 Task: Create a due date automation trigger when advanced on, on the wednesday of the week before a card is due add dates due in less than 1 working days at 11:00 AM.
Action: Mouse moved to (1038, 86)
Screenshot: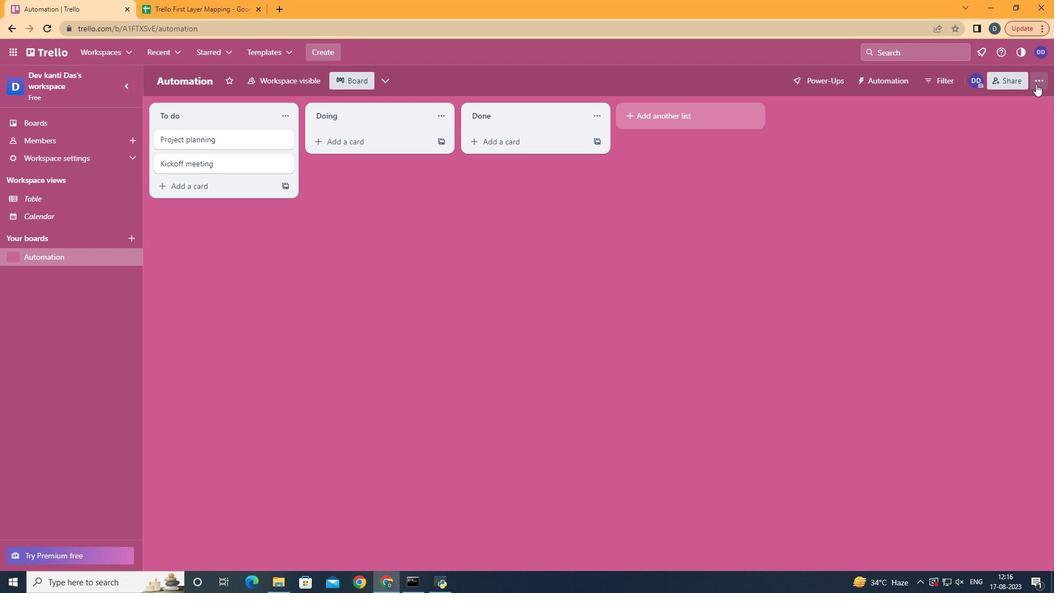 
Action: Mouse pressed left at (1038, 86)
Screenshot: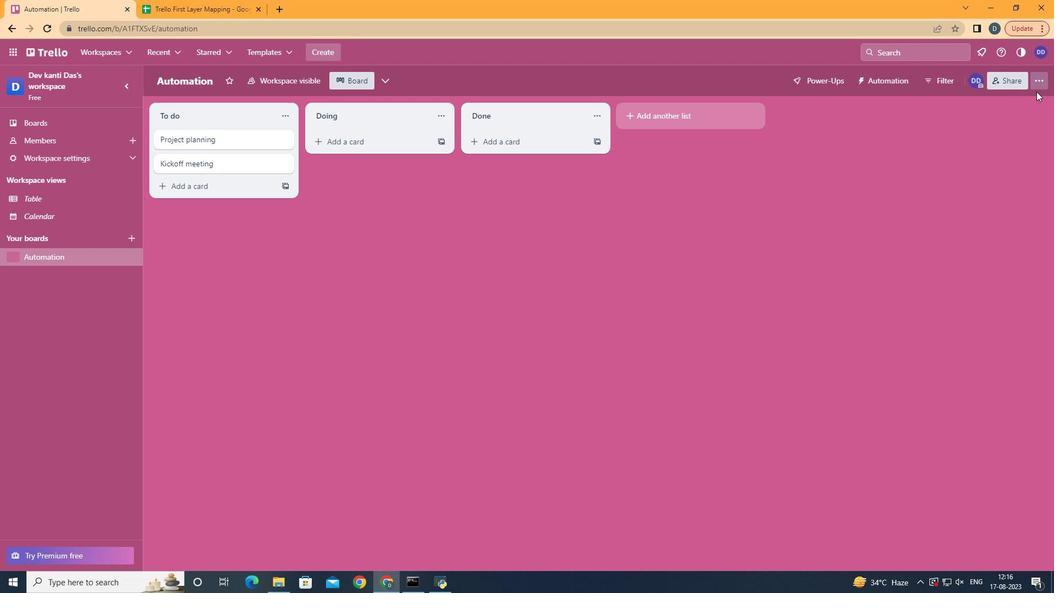 
Action: Mouse moved to (991, 241)
Screenshot: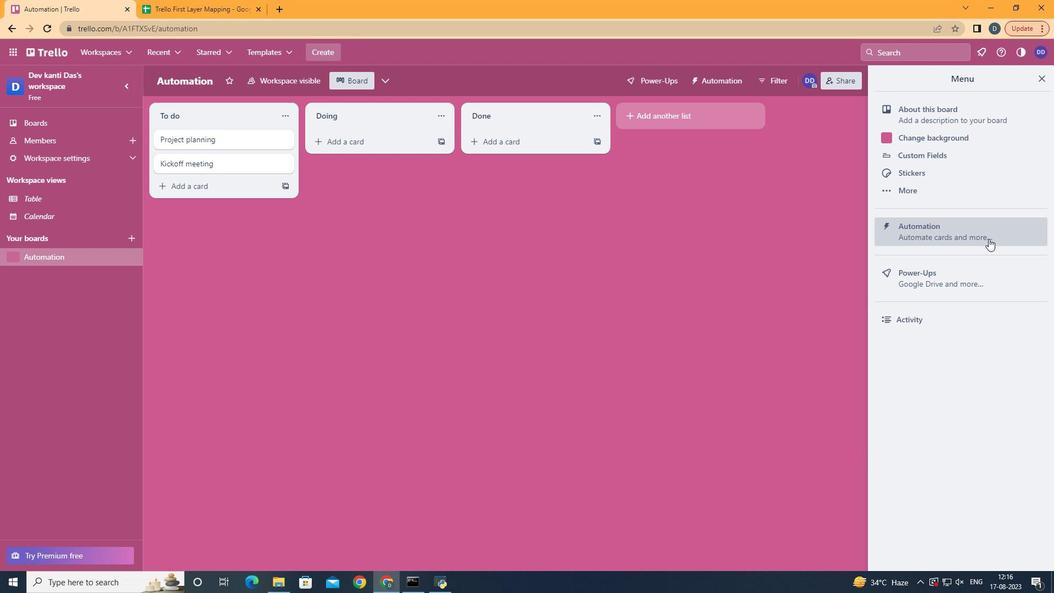 
Action: Mouse pressed left at (991, 241)
Screenshot: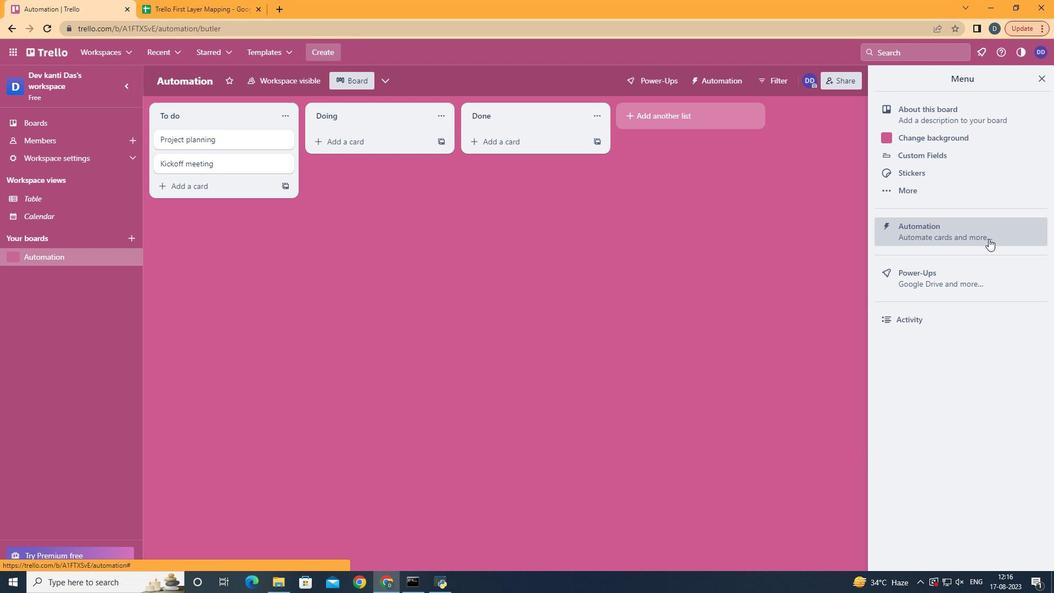 
Action: Mouse moved to (238, 223)
Screenshot: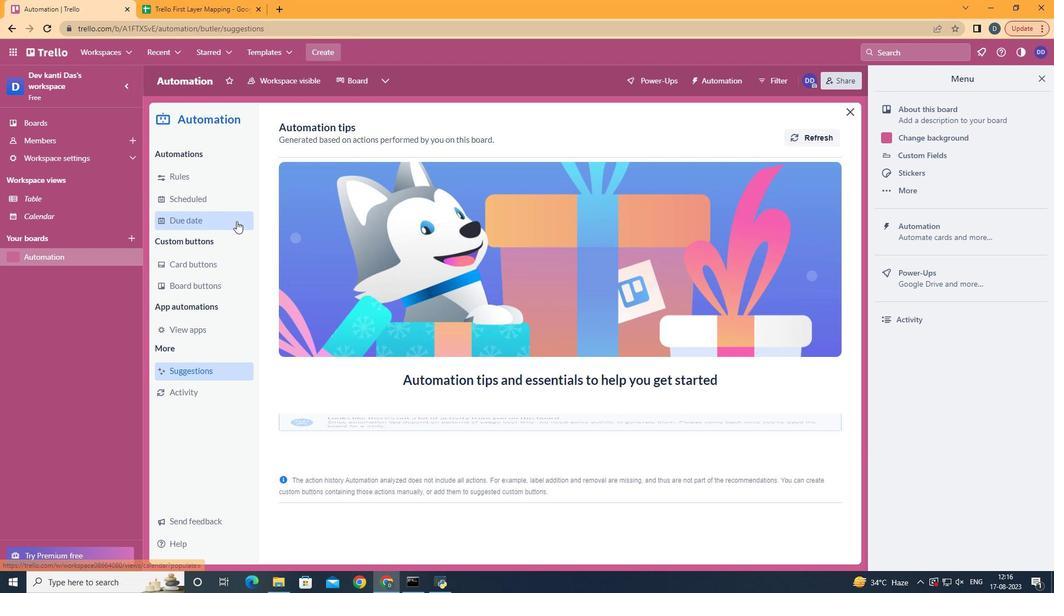 
Action: Mouse pressed left at (238, 223)
Screenshot: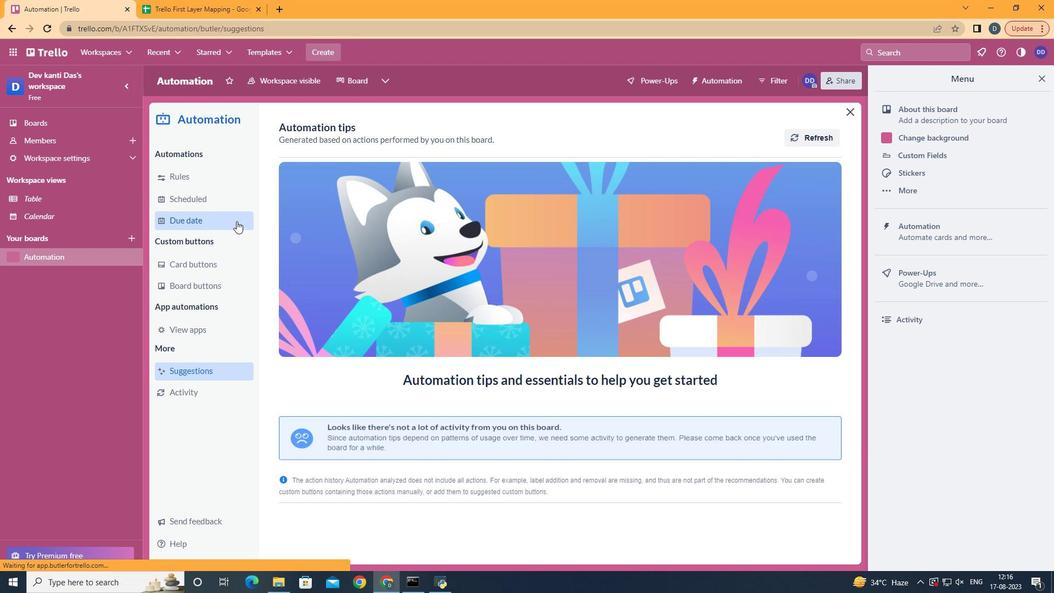 
Action: Mouse moved to (773, 136)
Screenshot: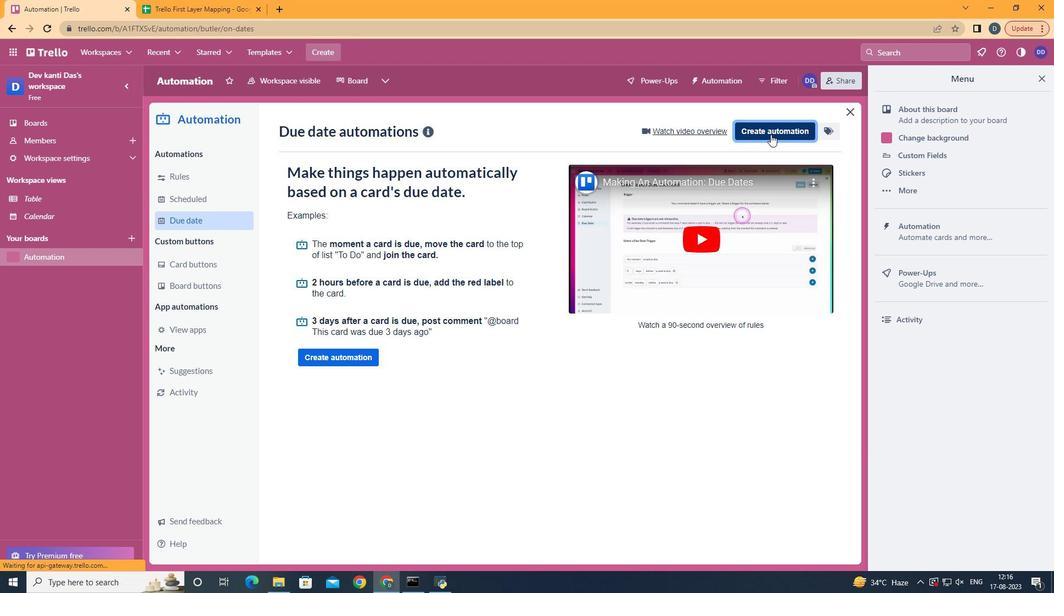 
Action: Mouse pressed left at (773, 136)
Screenshot: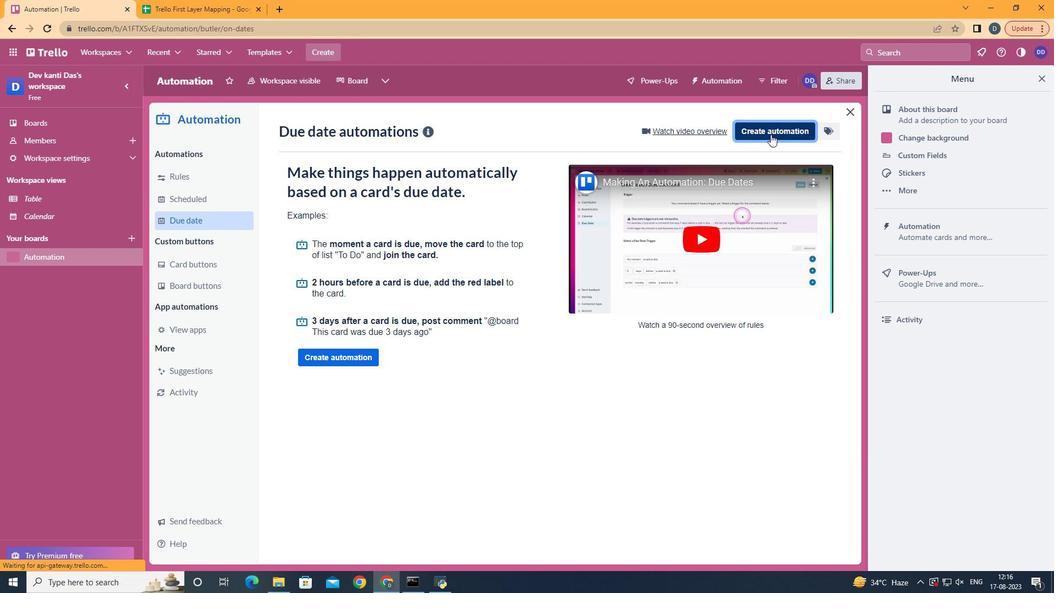 
Action: Mouse moved to (631, 246)
Screenshot: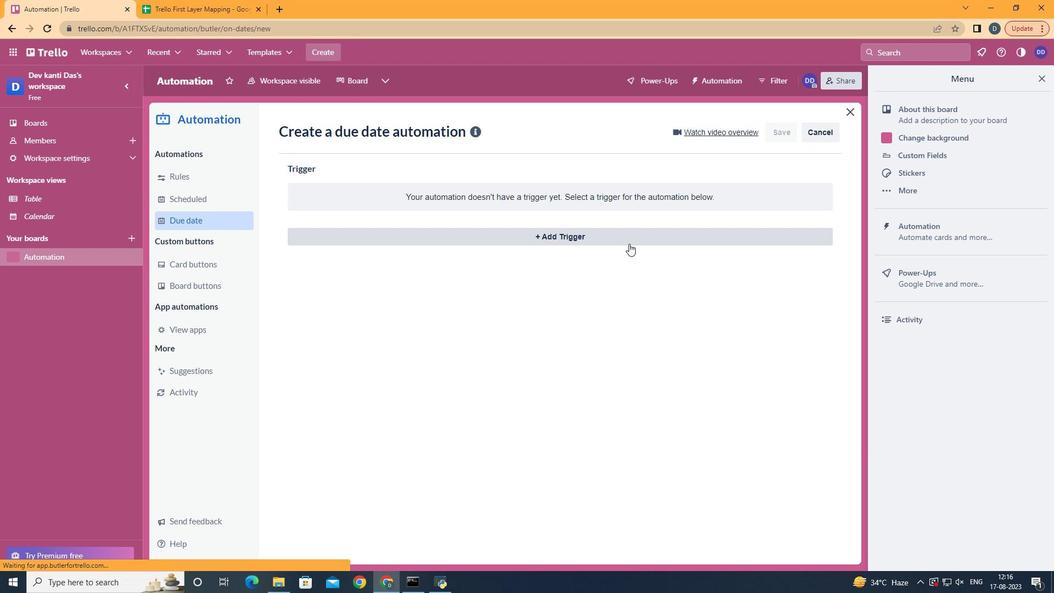 
Action: Mouse pressed left at (631, 246)
Screenshot: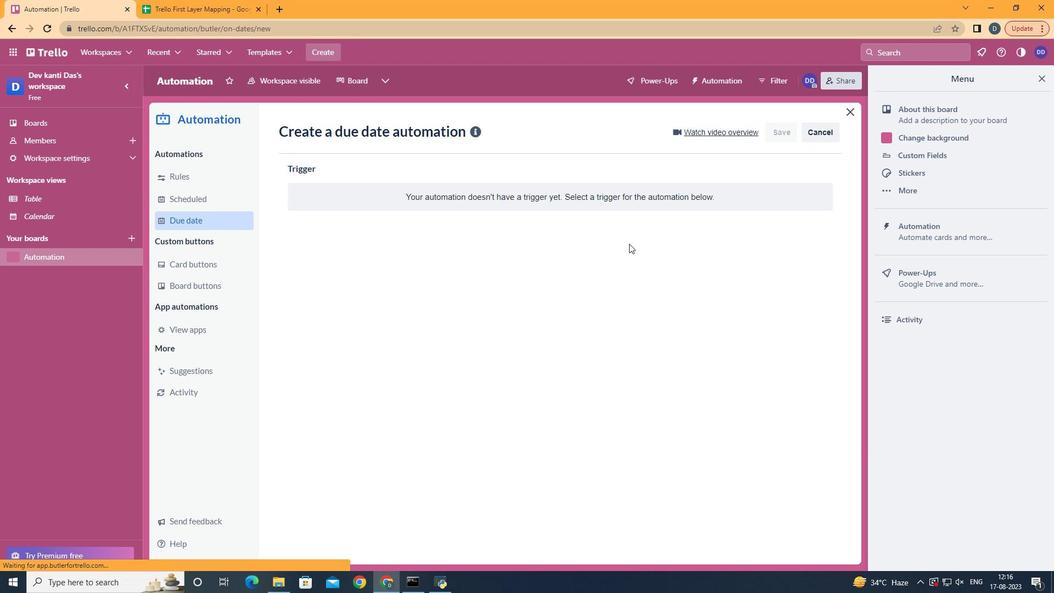 
Action: Mouse moved to (365, 332)
Screenshot: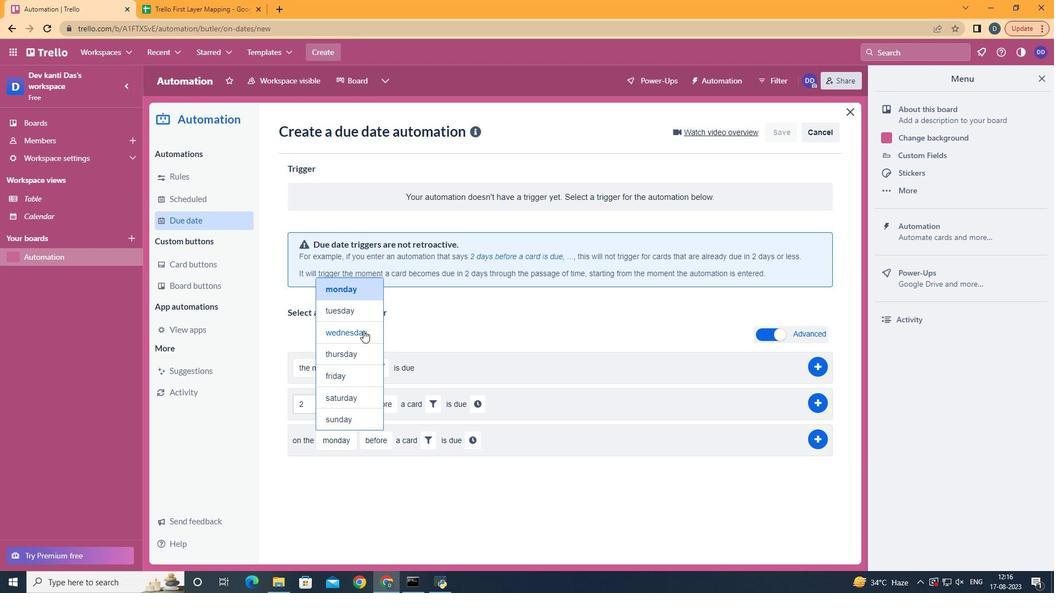 
Action: Mouse pressed left at (365, 332)
Screenshot: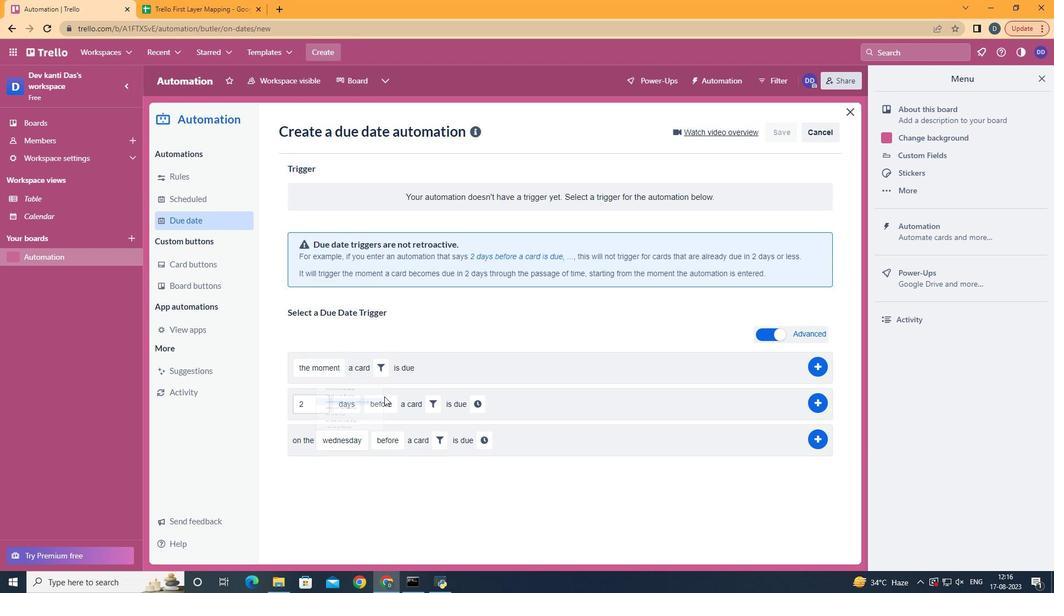 
Action: Mouse moved to (410, 532)
Screenshot: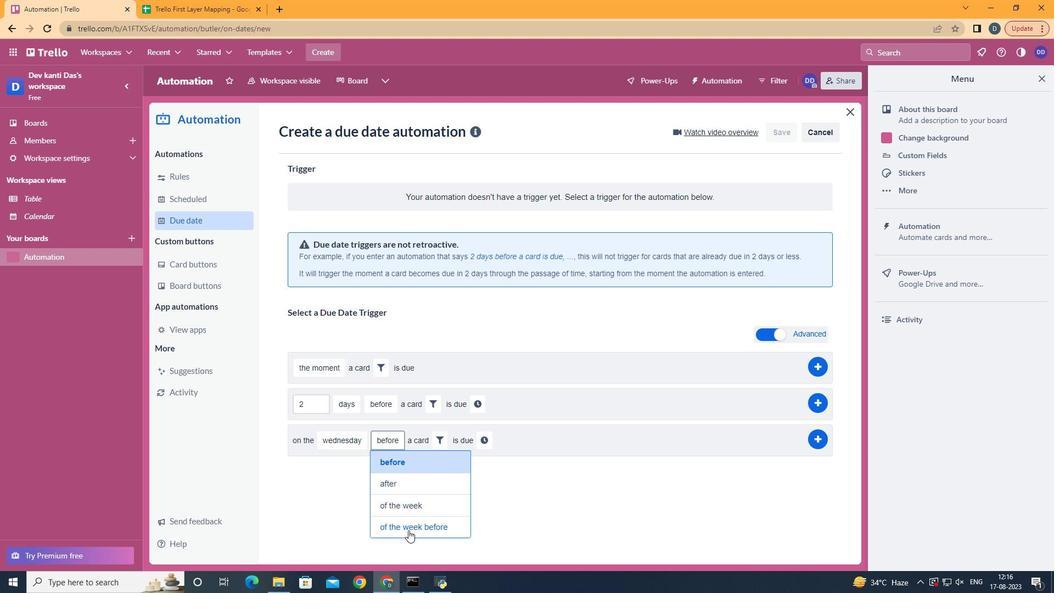 
Action: Mouse pressed left at (410, 532)
Screenshot: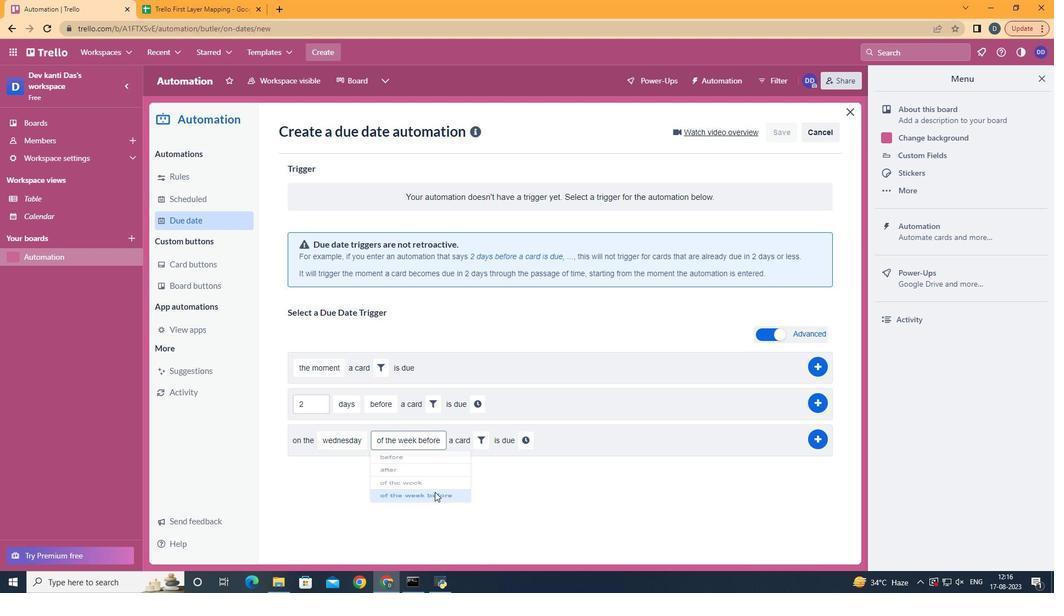 
Action: Mouse moved to (490, 444)
Screenshot: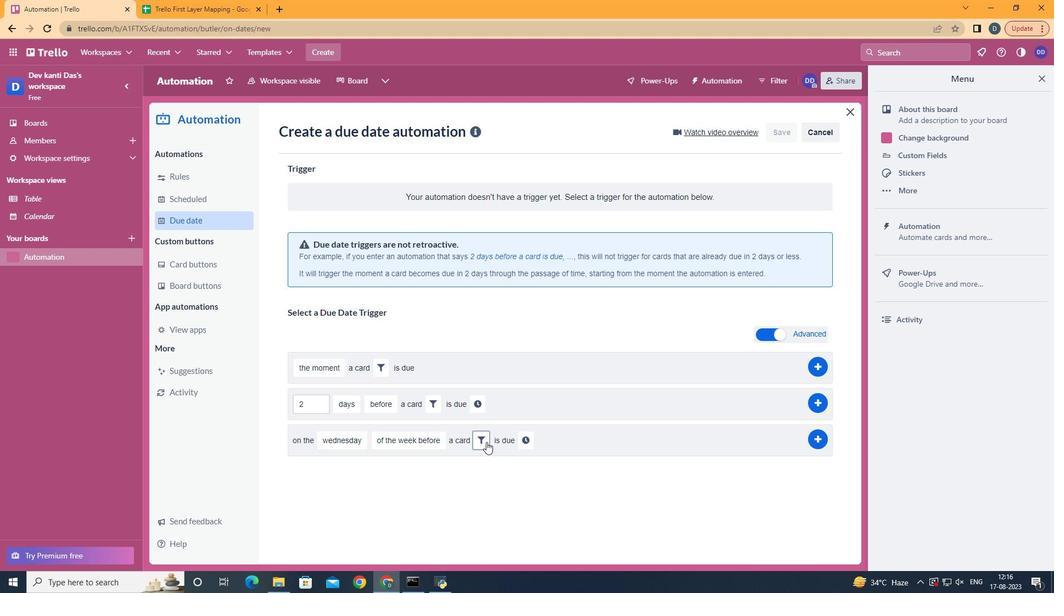 
Action: Mouse pressed left at (490, 444)
Screenshot: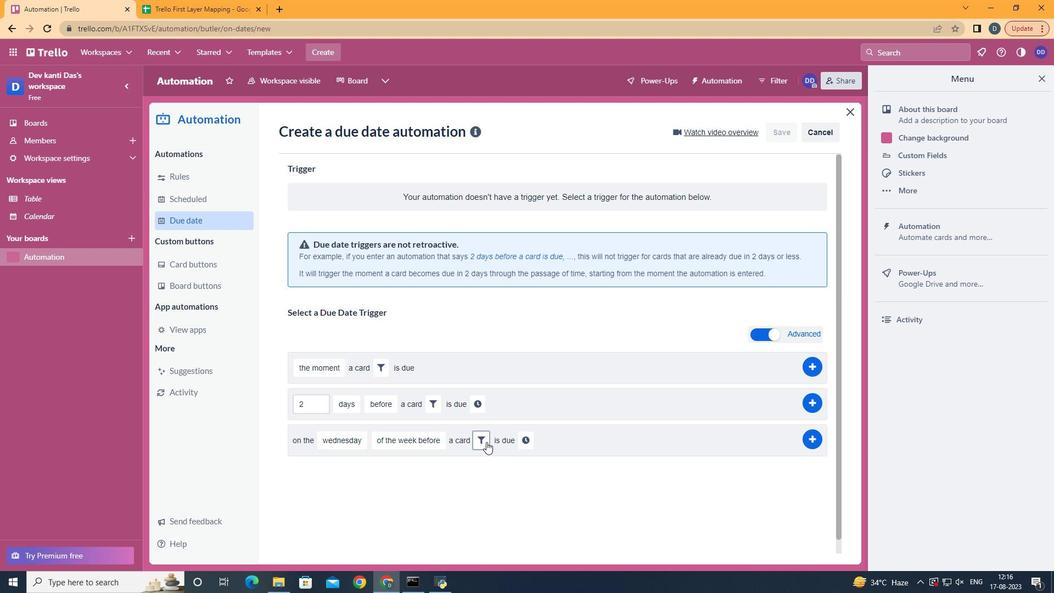 
Action: Mouse moved to (539, 472)
Screenshot: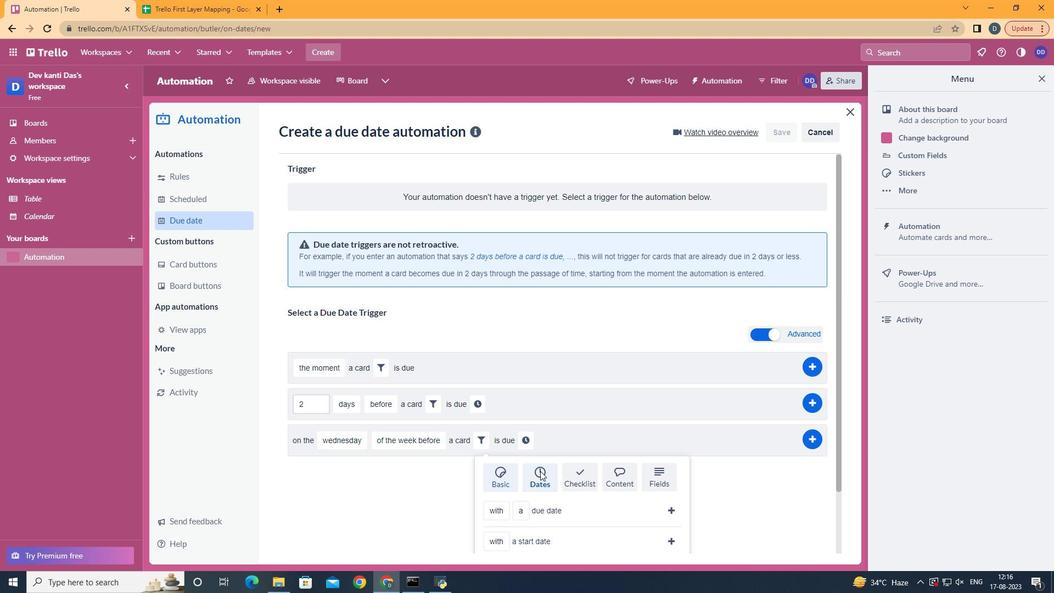 
Action: Mouse pressed left at (539, 472)
Screenshot: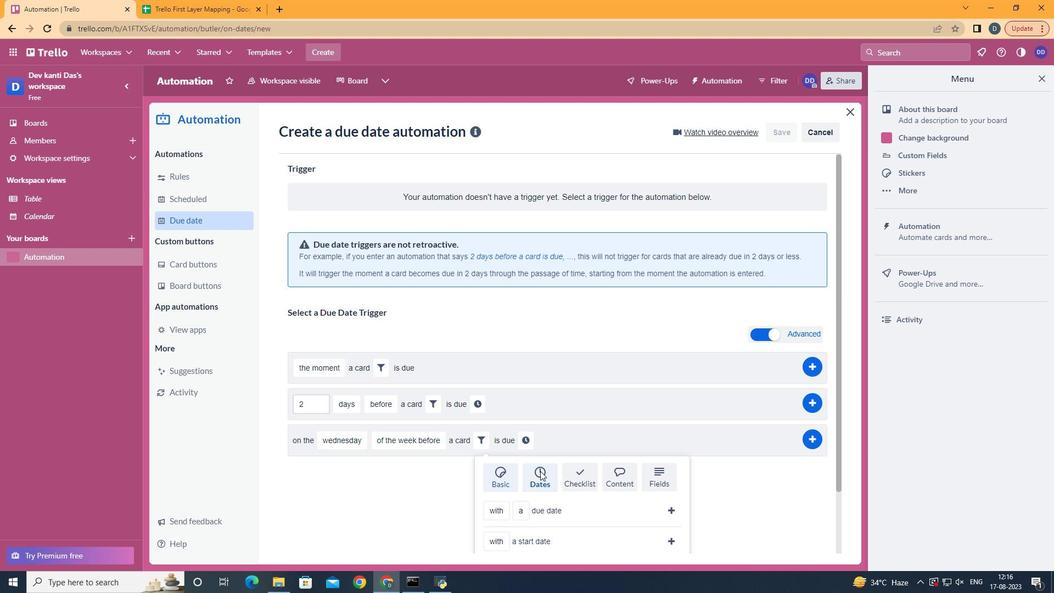 
Action: Mouse moved to (542, 473)
Screenshot: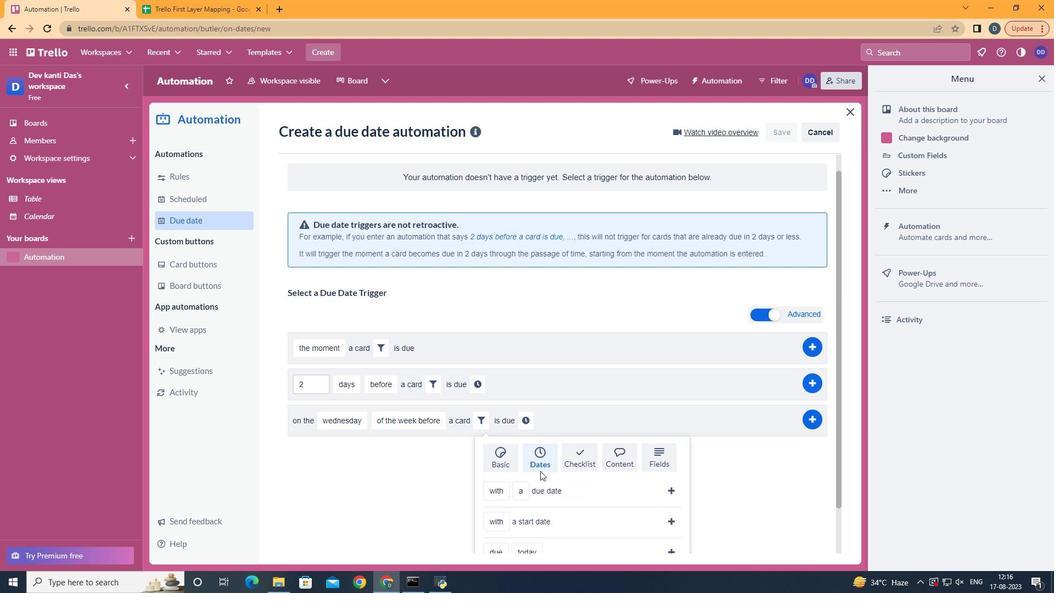
Action: Mouse scrolled (542, 472) with delta (0, 0)
Screenshot: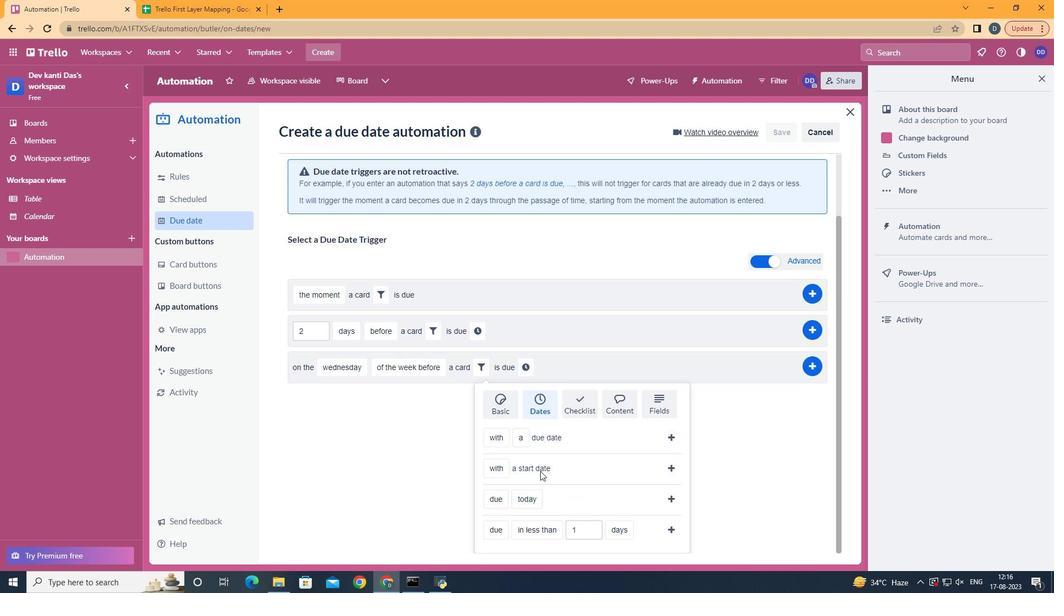 
Action: Mouse scrolled (542, 472) with delta (0, 0)
Screenshot: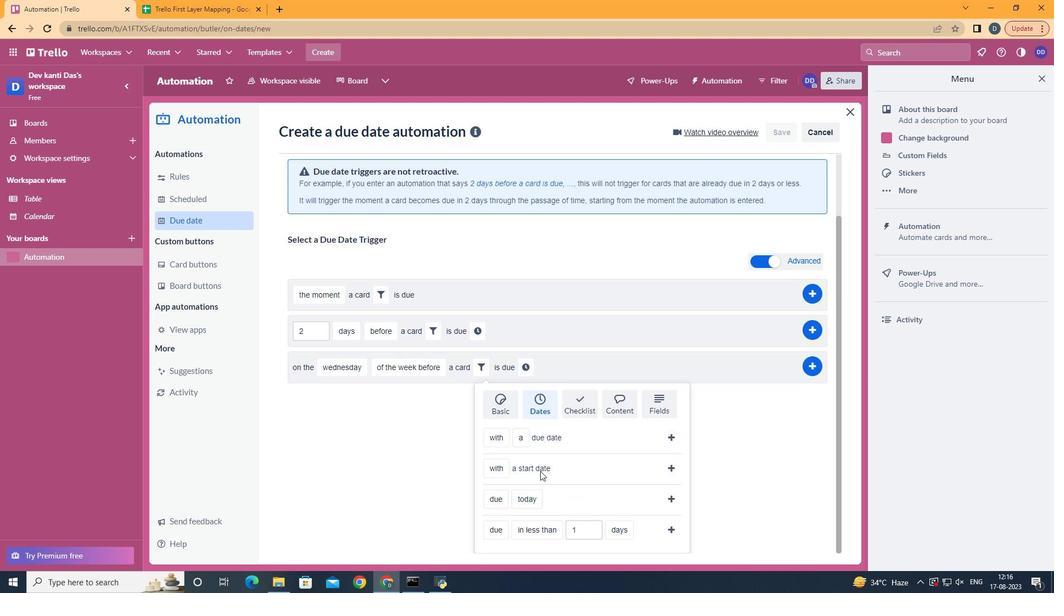 
Action: Mouse scrolled (542, 472) with delta (0, 0)
Screenshot: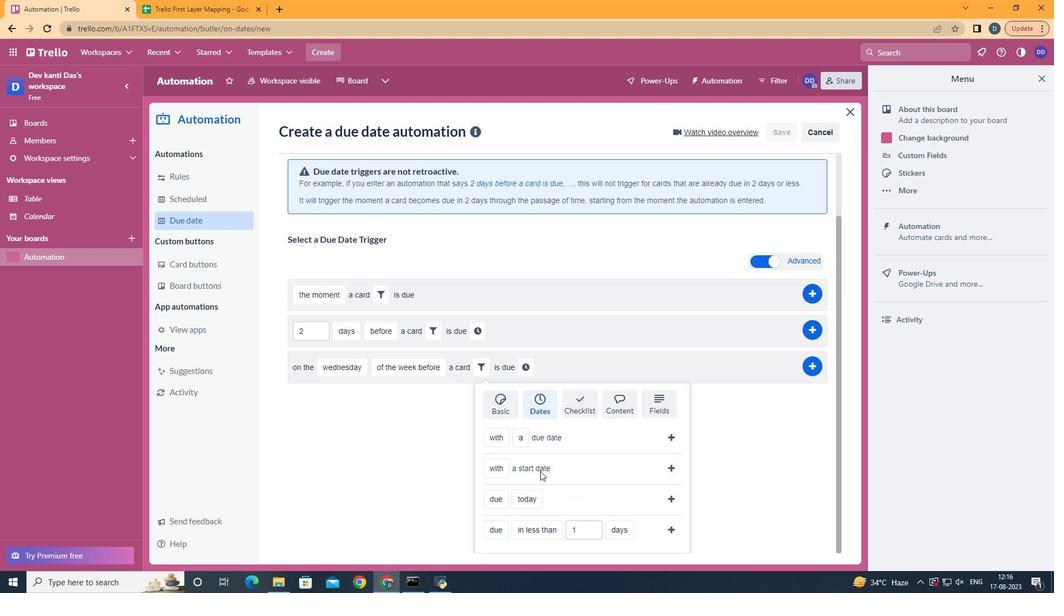 
Action: Mouse scrolled (542, 472) with delta (0, 0)
Screenshot: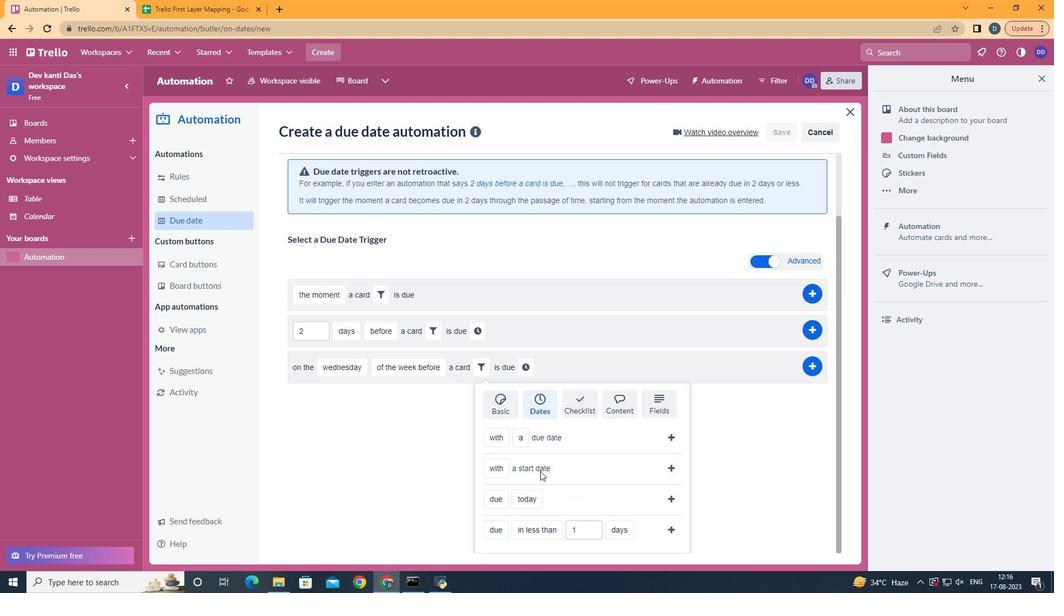 
Action: Mouse scrolled (542, 472) with delta (0, 0)
Screenshot: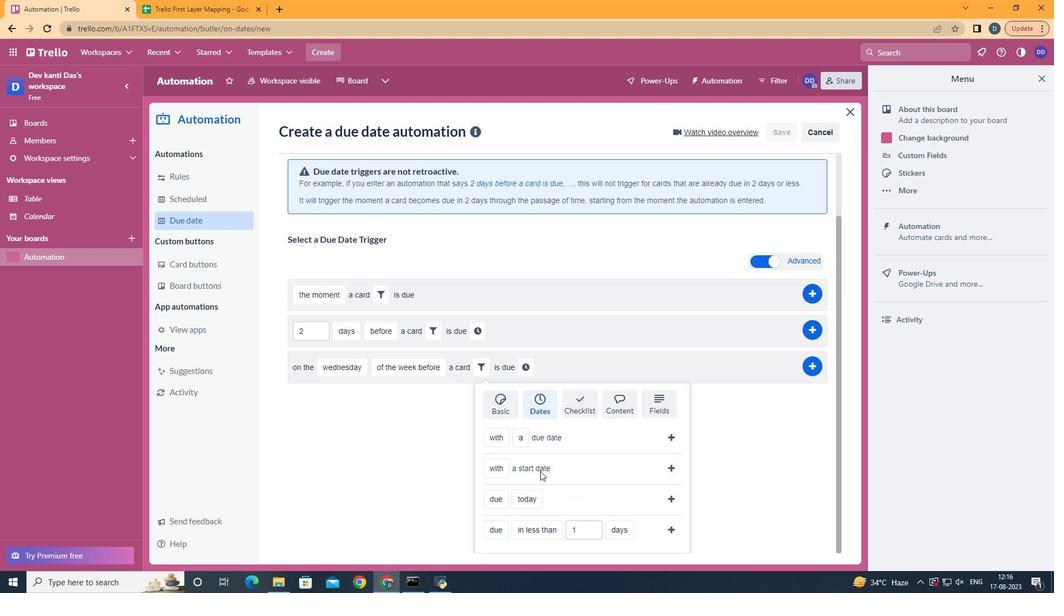 
Action: Mouse scrolled (542, 472) with delta (0, 0)
Screenshot: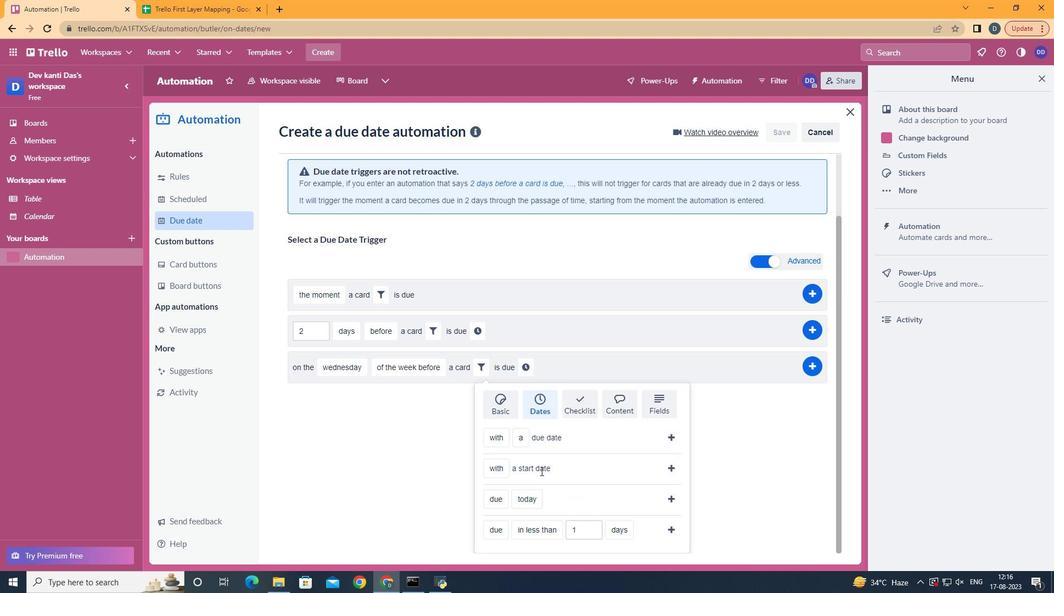 
Action: Mouse moved to (631, 518)
Screenshot: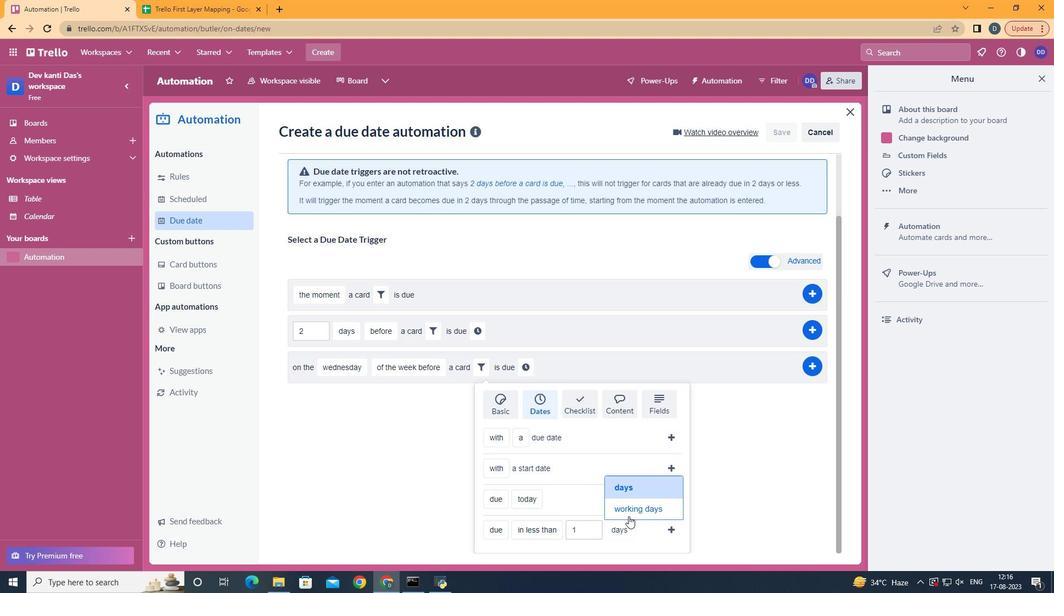 
Action: Mouse pressed left at (631, 518)
Screenshot: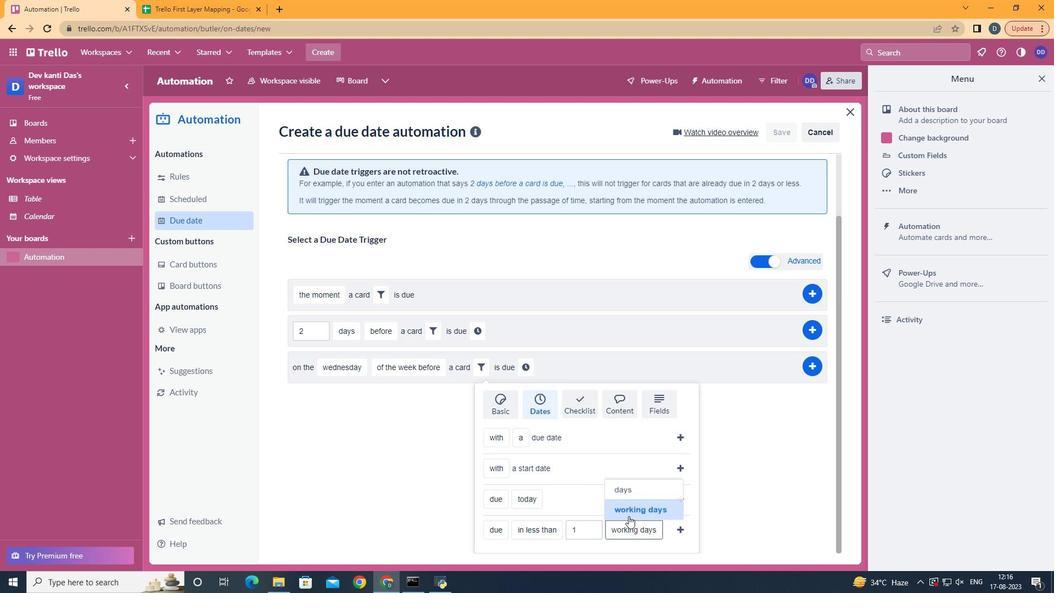 
Action: Mouse moved to (687, 533)
Screenshot: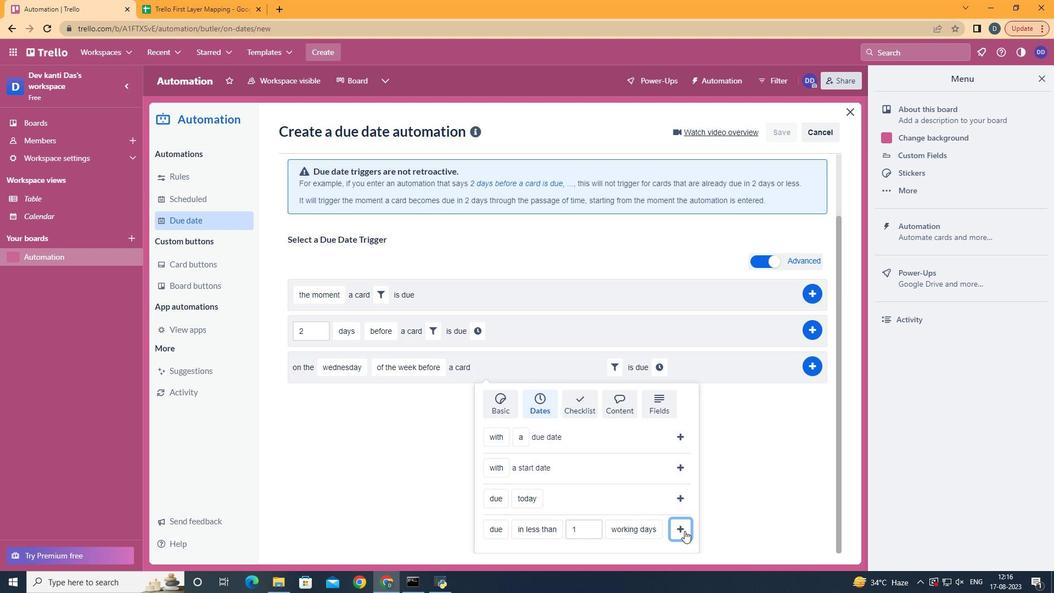 
Action: Mouse pressed left at (687, 533)
Screenshot: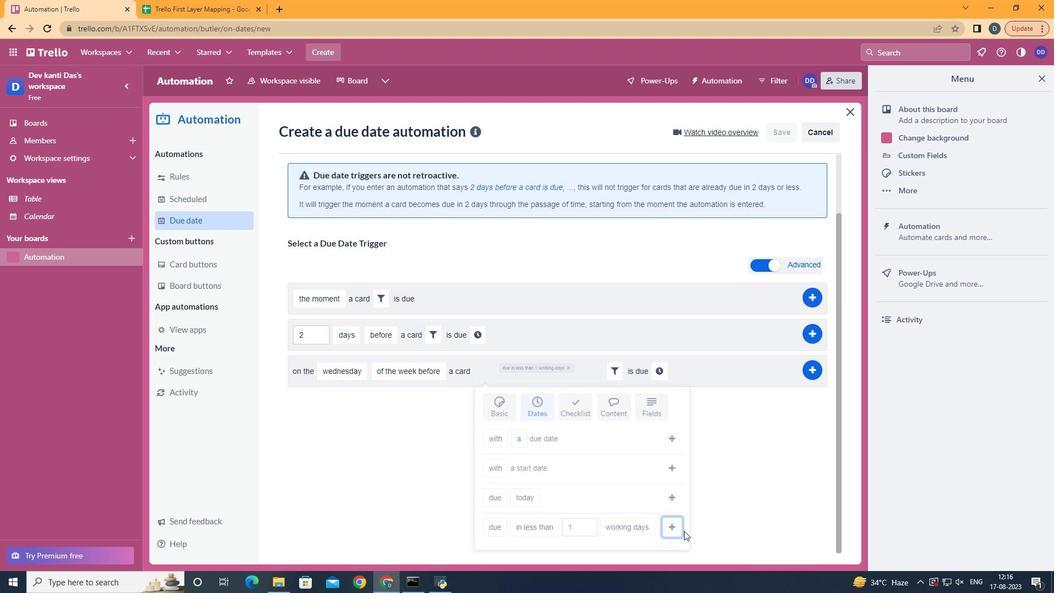 
Action: Mouse moved to (658, 445)
Screenshot: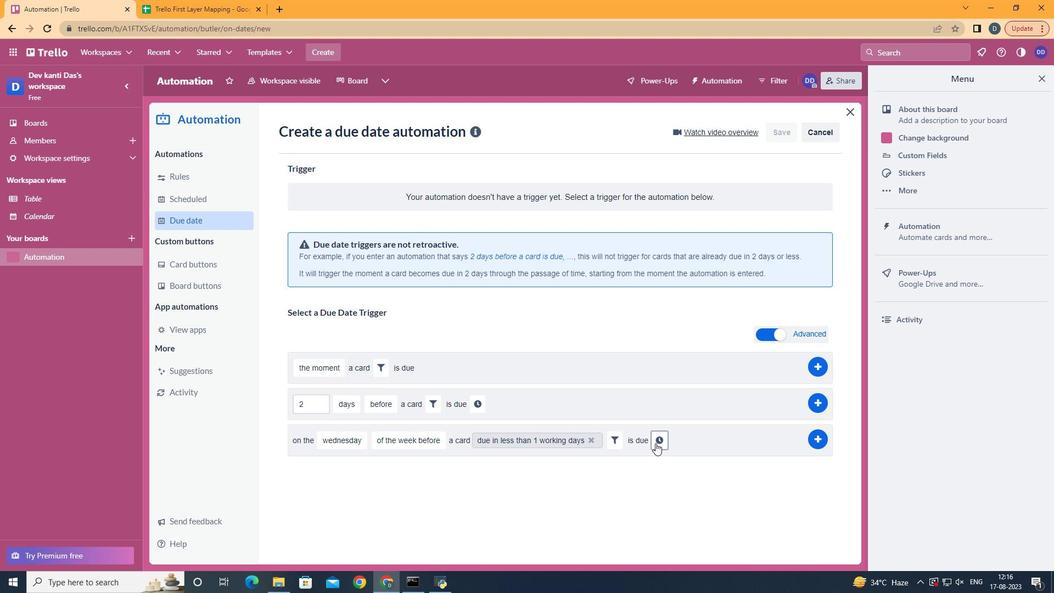 
Action: Mouse pressed left at (658, 445)
Screenshot: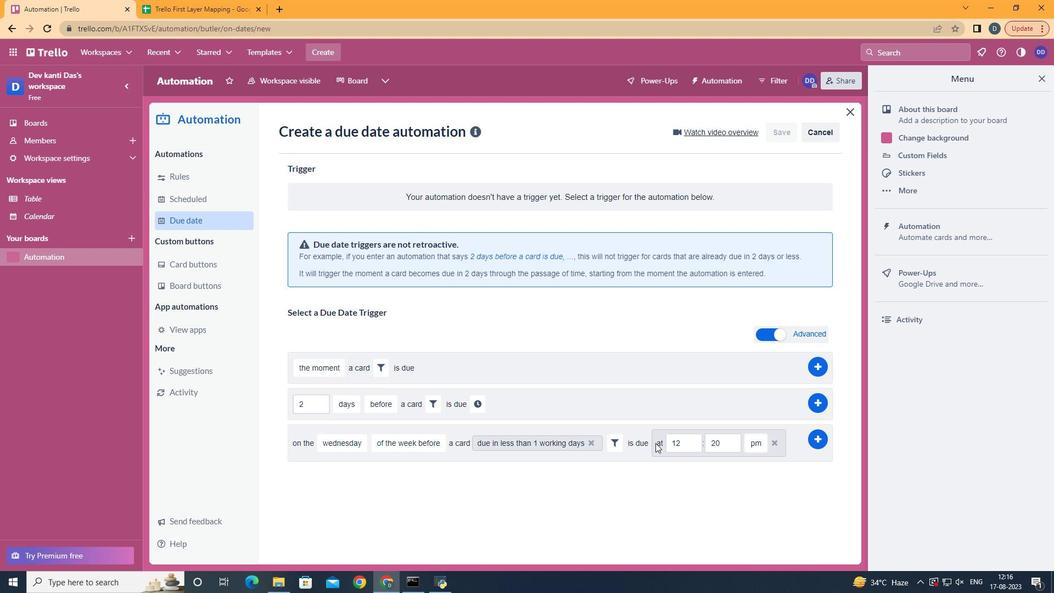 
Action: Mouse moved to (693, 447)
Screenshot: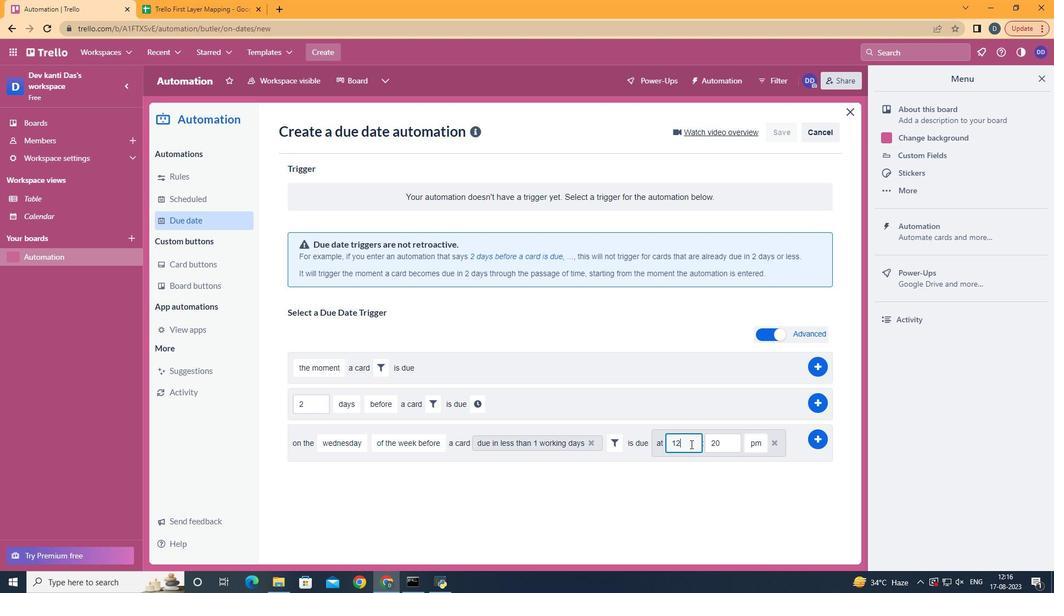 
Action: Mouse pressed left at (693, 447)
Screenshot: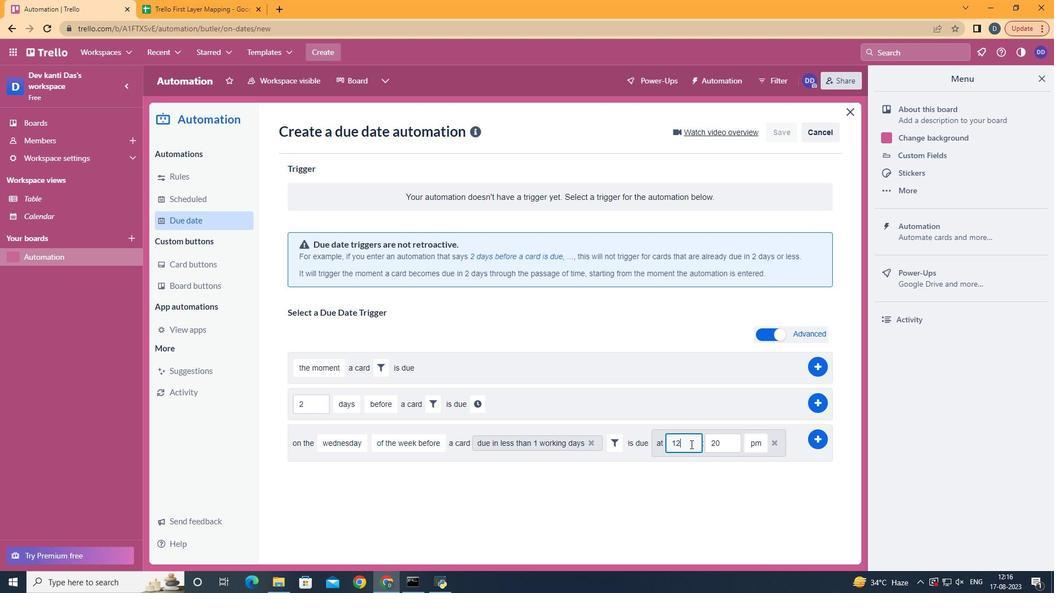
Action: Mouse moved to (693, 446)
Screenshot: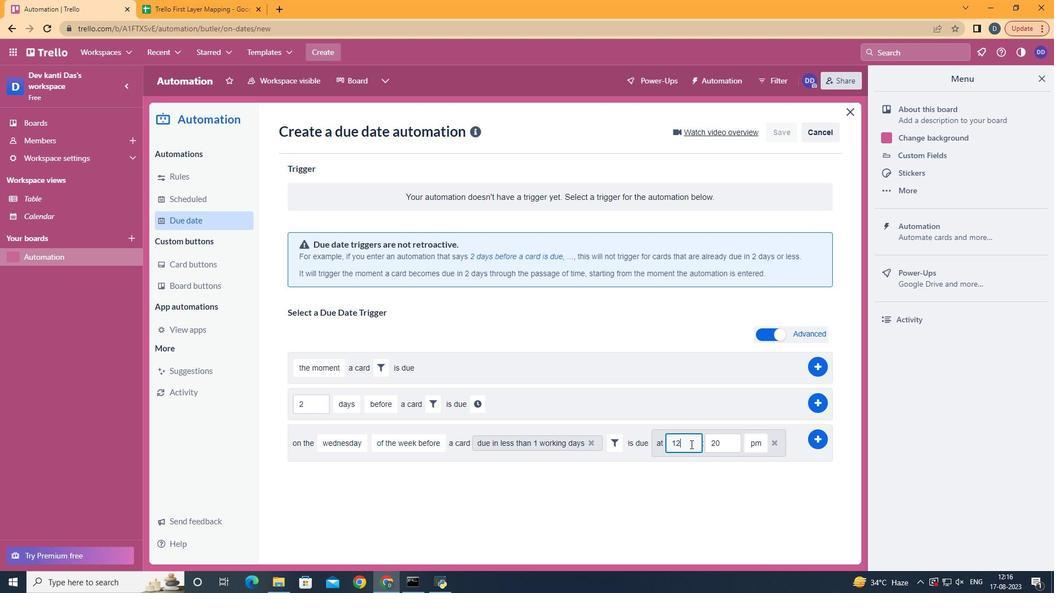 
Action: Key pressed <Key.backspace>1
Screenshot: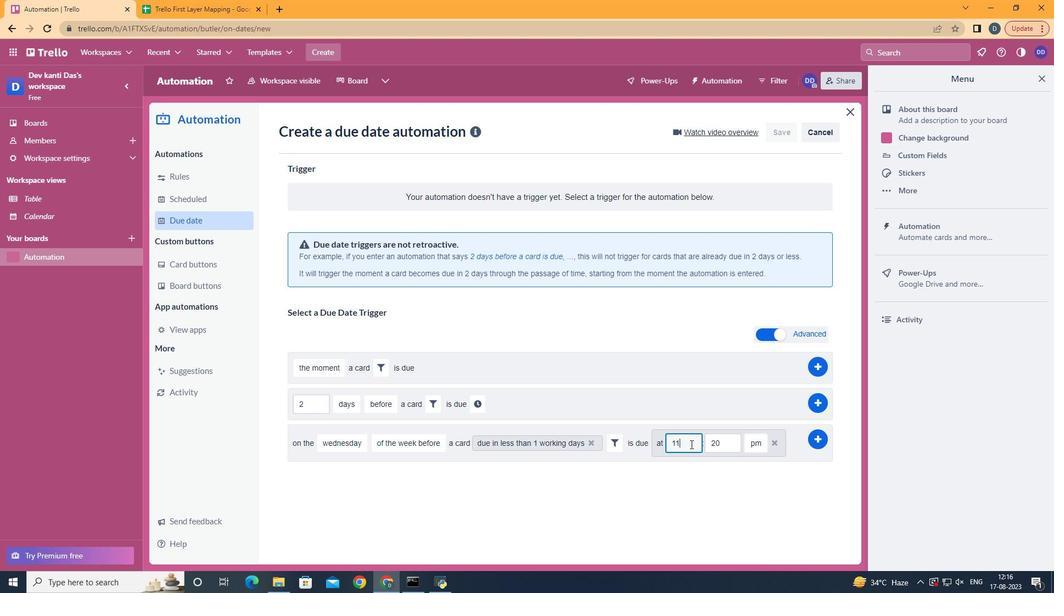 
Action: Mouse moved to (734, 447)
Screenshot: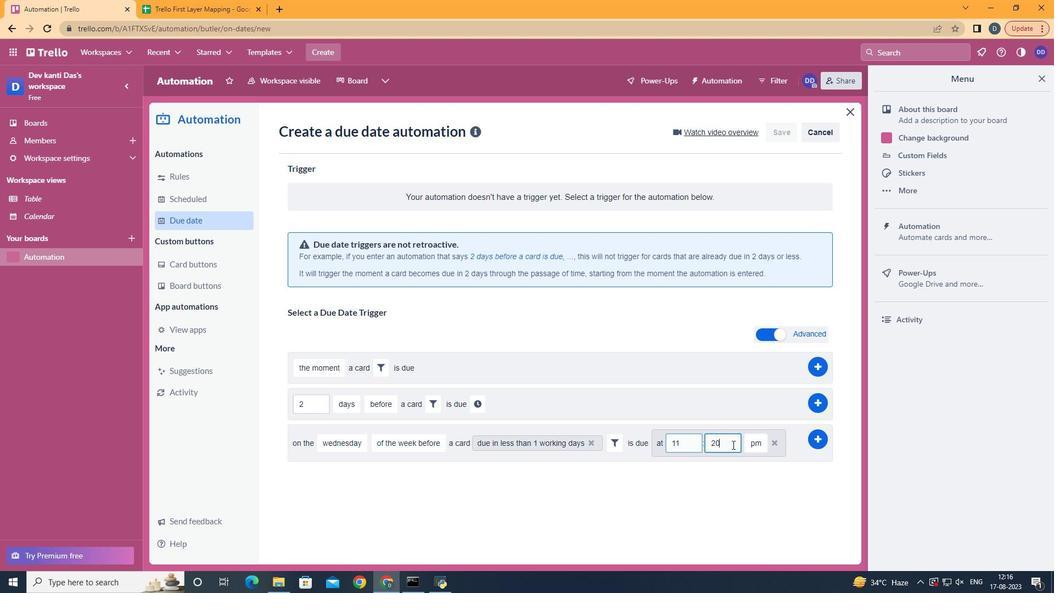 
Action: Mouse pressed left at (734, 447)
Screenshot: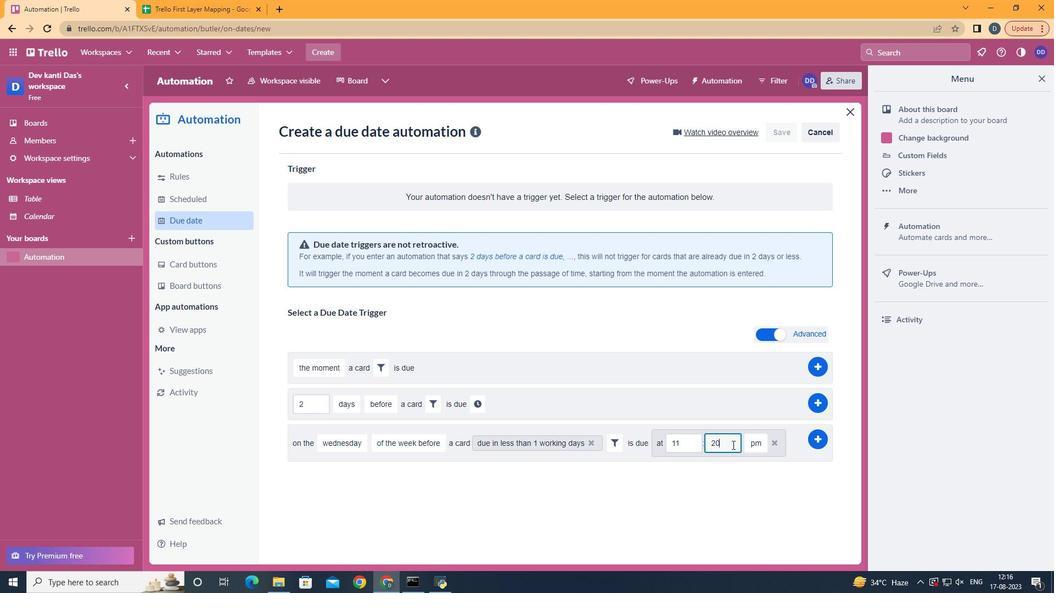 
Action: Key pressed <Key.backspace><Key.backspace>00
Screenshot: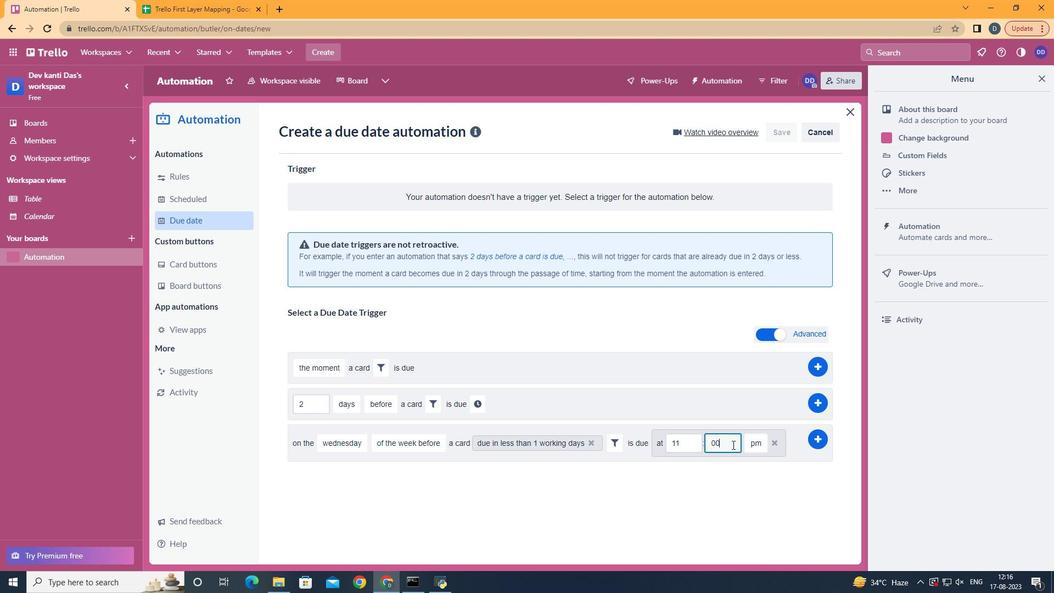 
Action: Mouse moved to (755, 458)
Screenshot: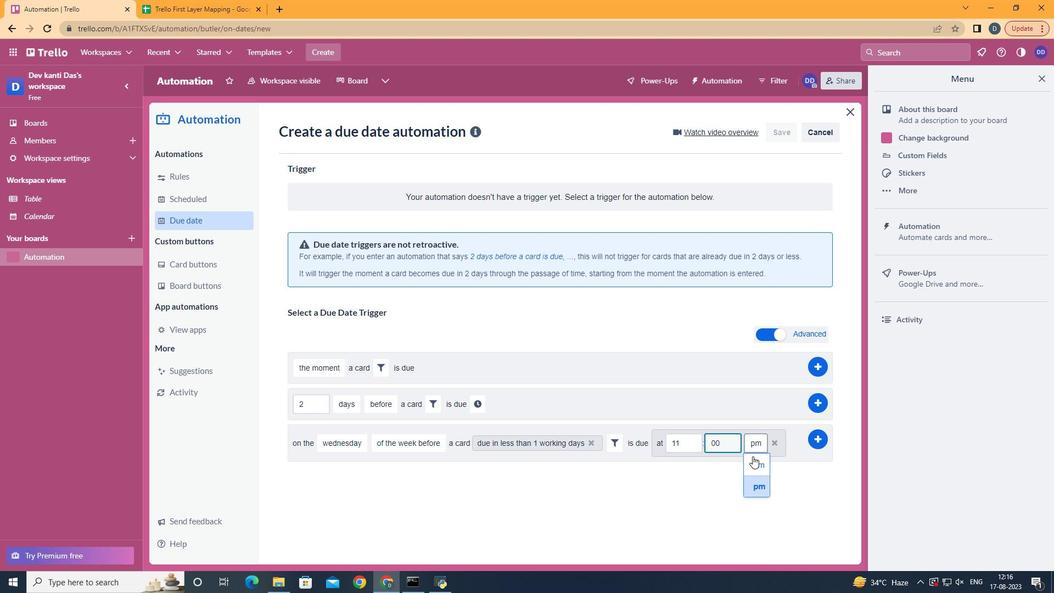 
Action: Mouse pressed left at (755, 458)
Screenshot: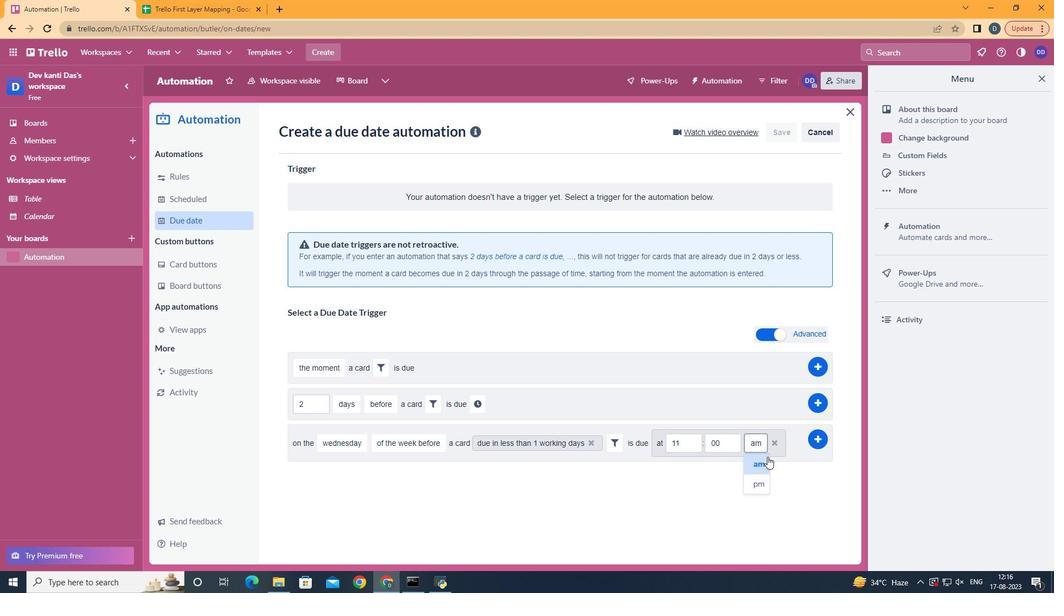 
Action: Mouse moved to (831, 445)
Screenshot: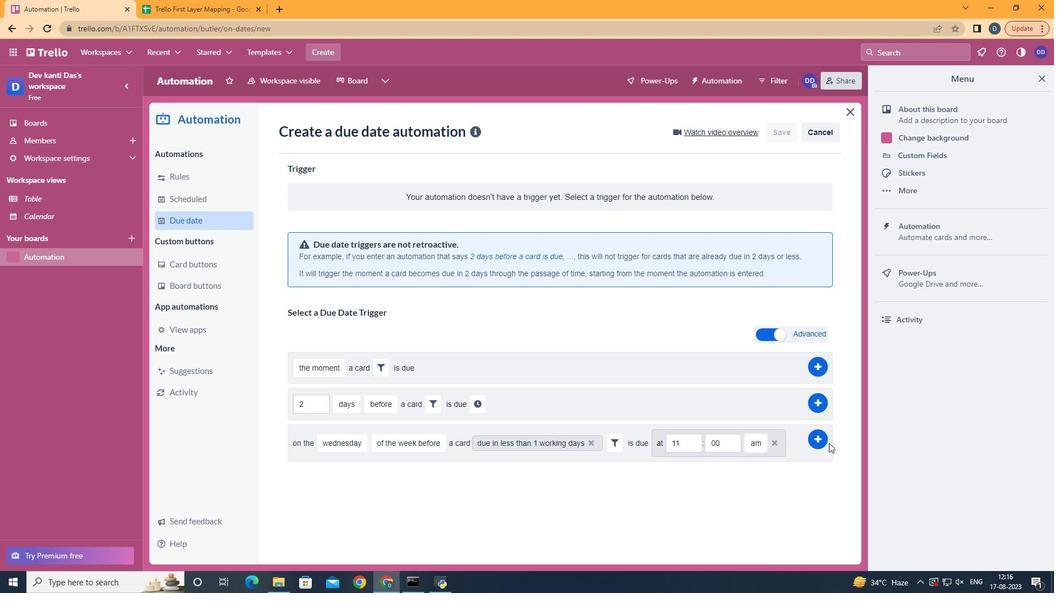 
Action: Mouse pressed left at (831, 445)
Screenshot: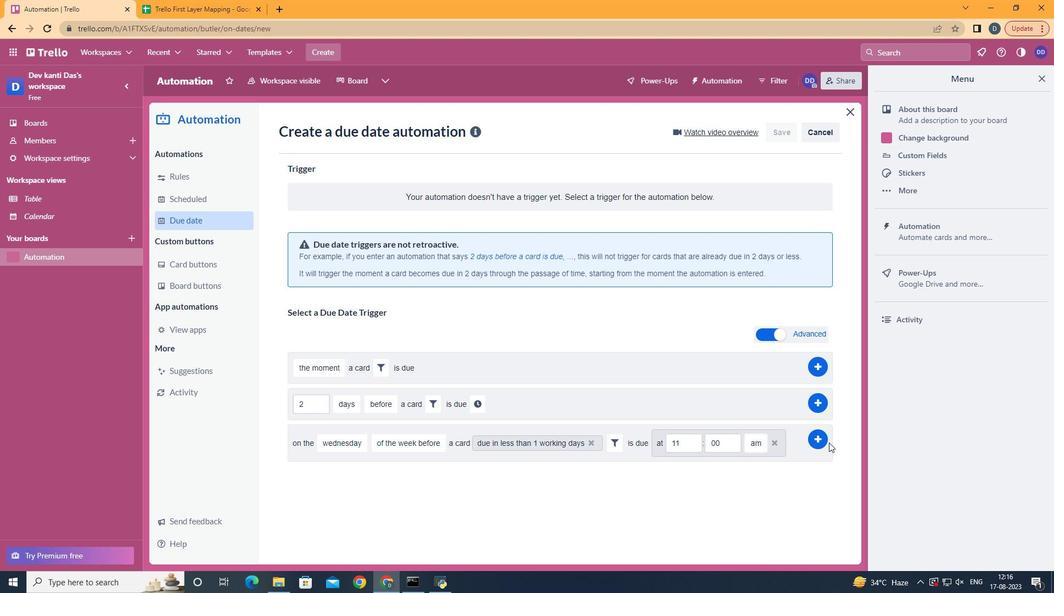 
Action: Mouse moved to (824, 440)
Screenshot: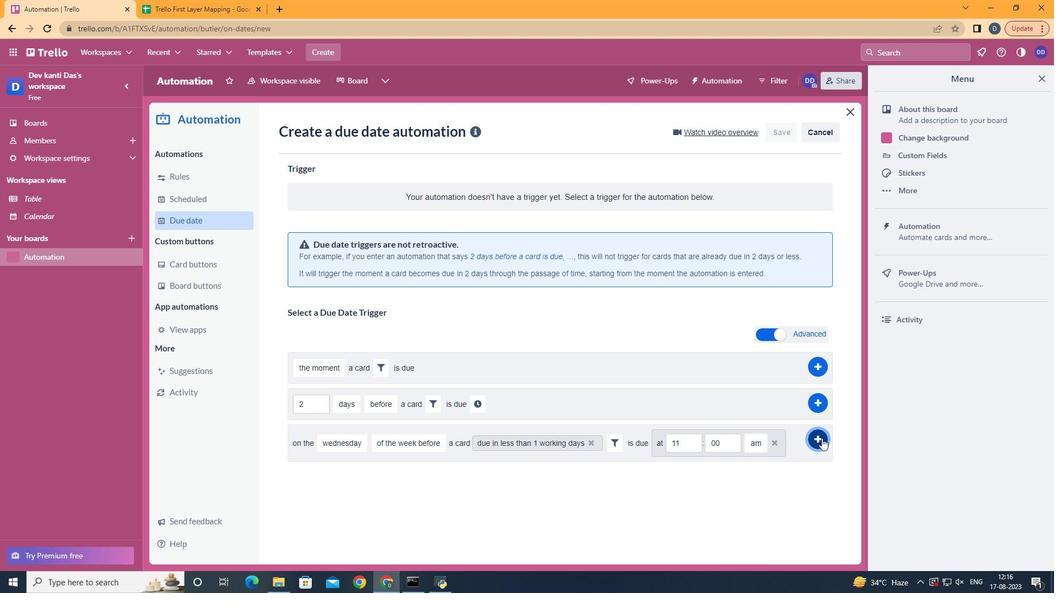 
Action: Mouse pressed left at (824, 440)
Screenshot: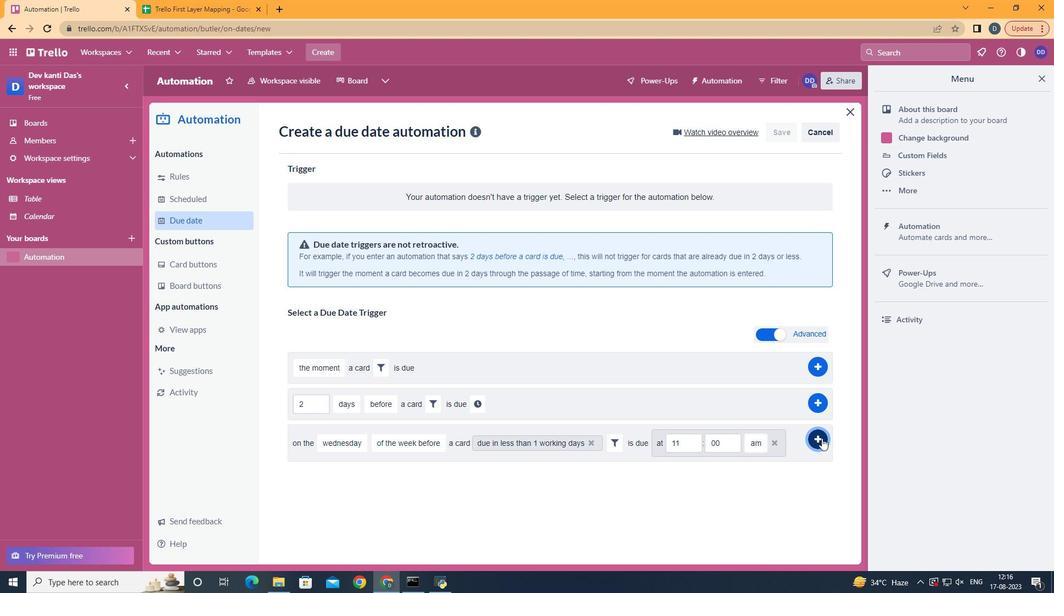 
